 Task: Add Good Foods Avocado Mash with Sea Salt & Black Pepper 4 pack to the cart.
Action: Mouse moved to (779, 264)
Screenshot: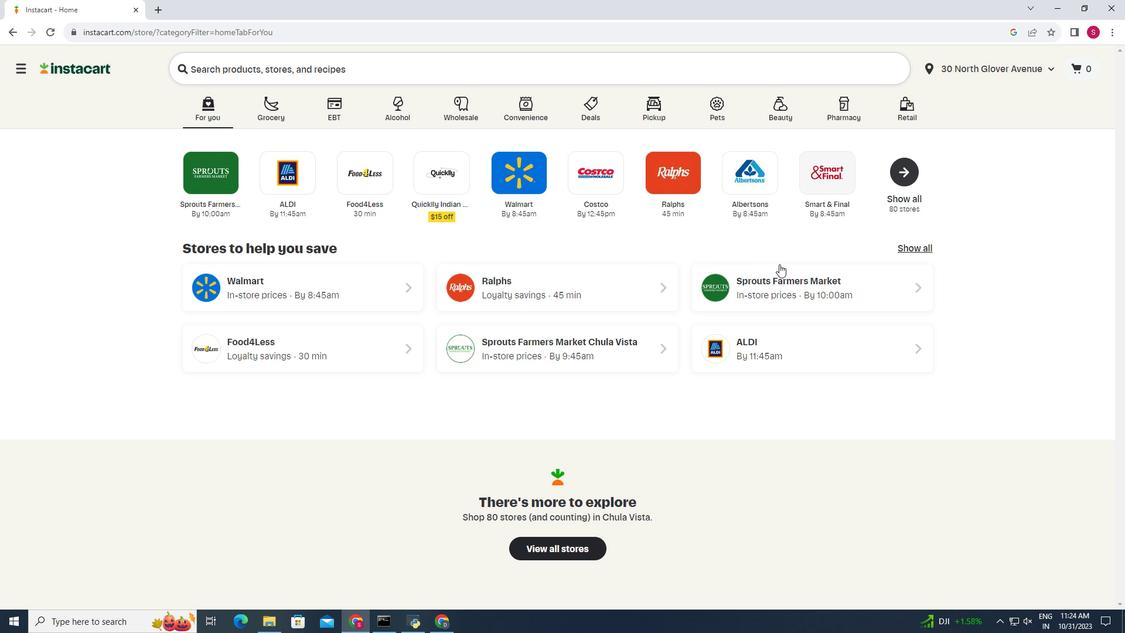 
Action: Mouse pressed left at (779, 264)
Screenshot: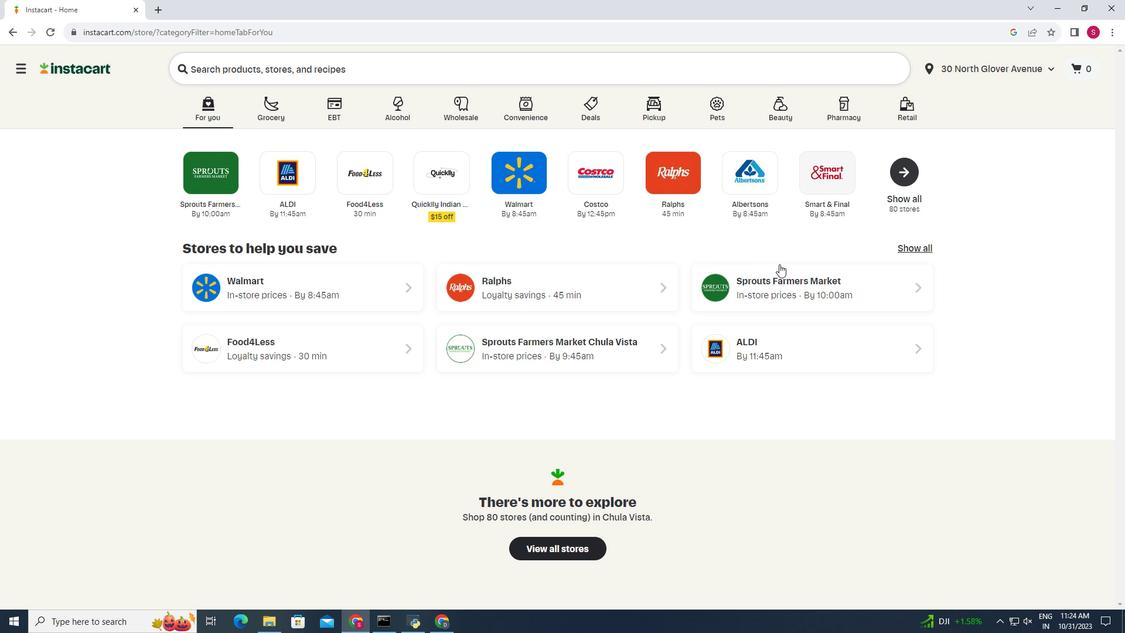 
Action: Mouse moved to (41, 514)
Screenshot: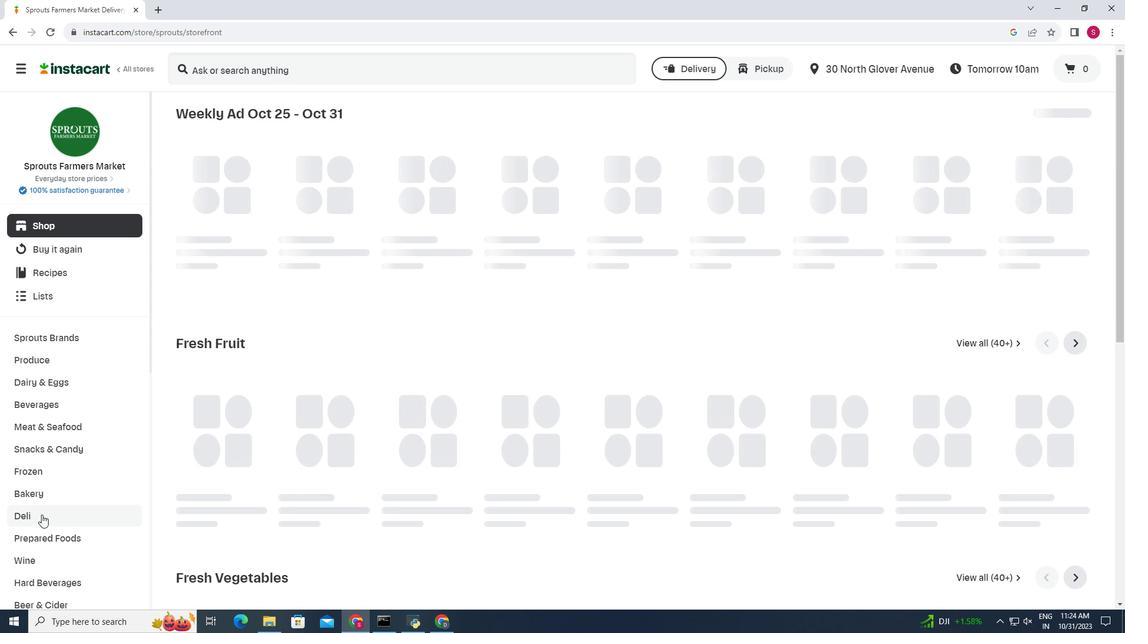 
Action: Mouse pressed left at (41, 514)
Screenshot: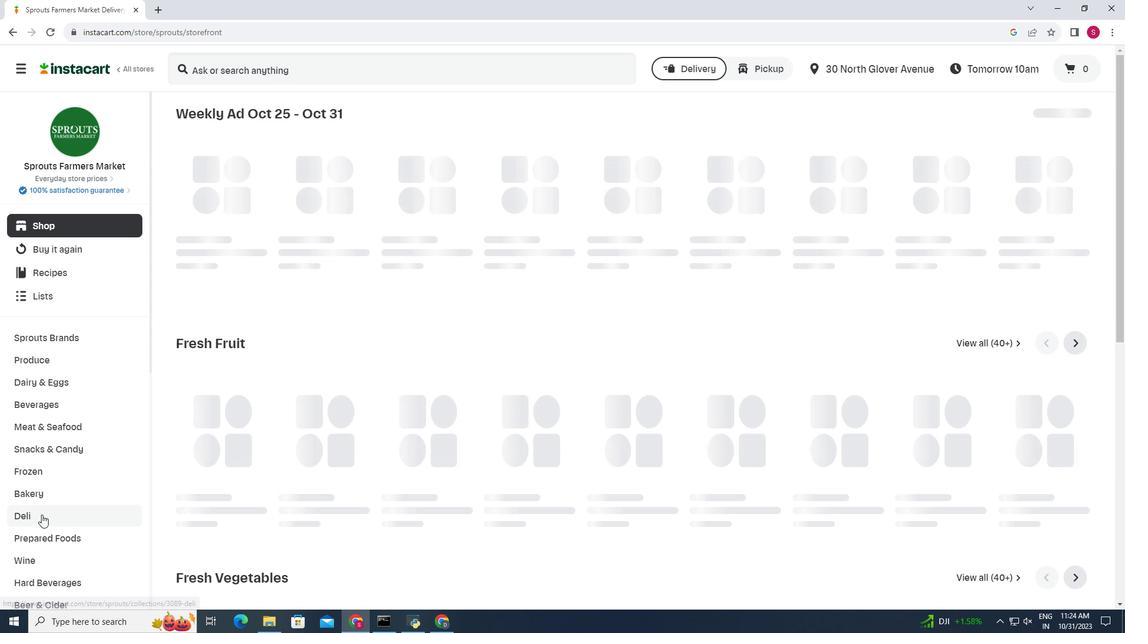 
Action: Mouse moved to (395, 147)
Screenshot: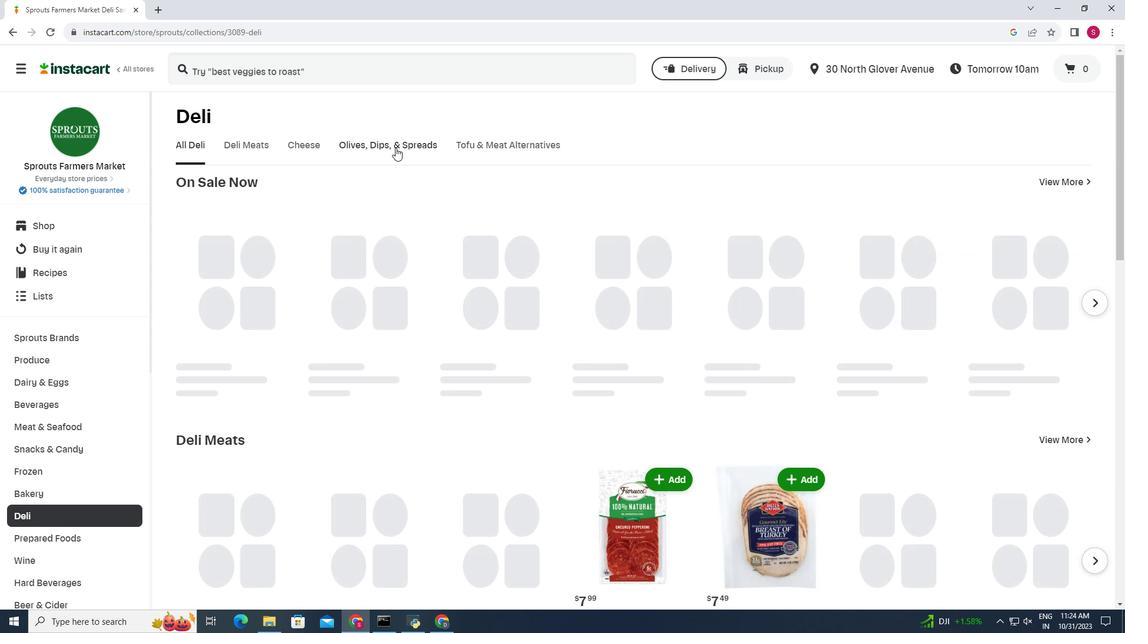 
Action: Mouse pressed left at (395, 147)
Screenshot: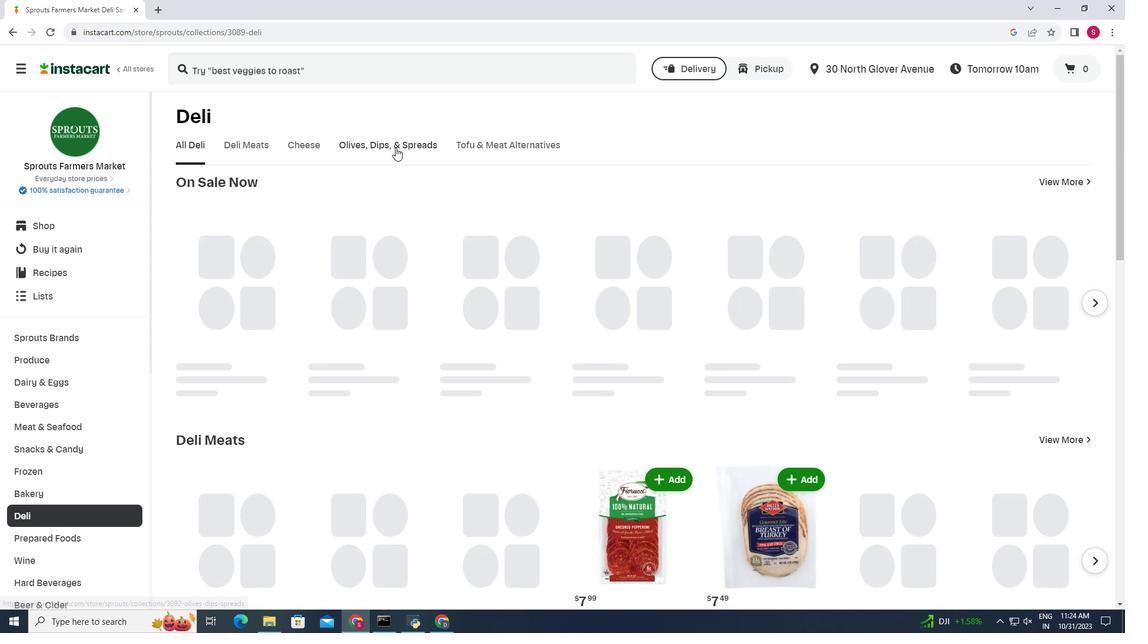
Action: Mouse moved to (610, 188)
Screenshot: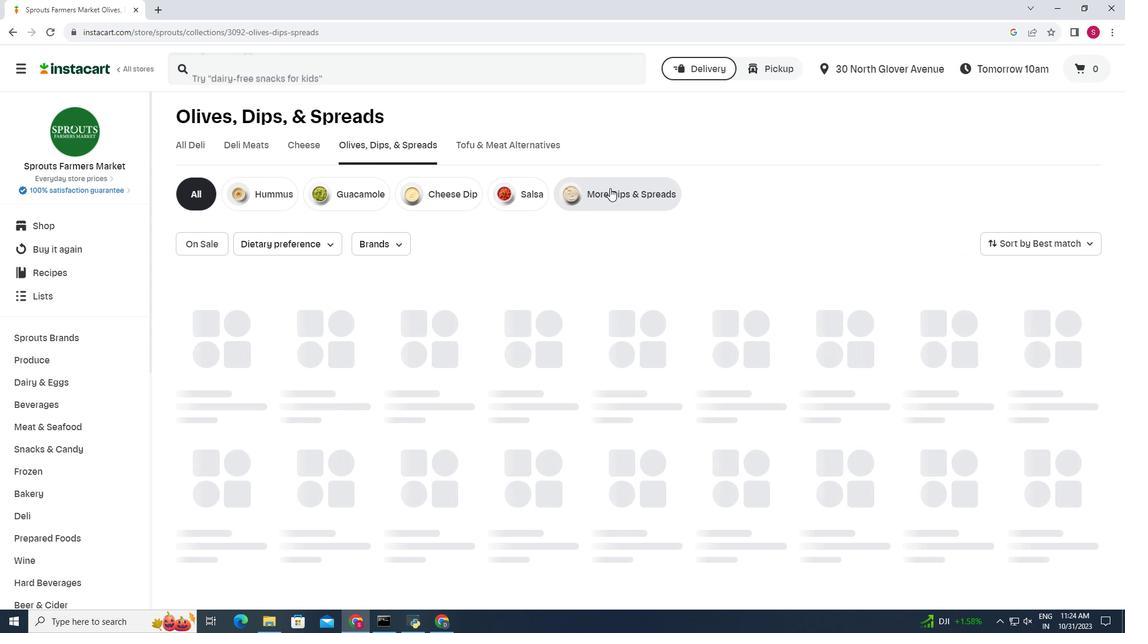 
Action: Mouse pressed left at (610, 188)
Screenshot: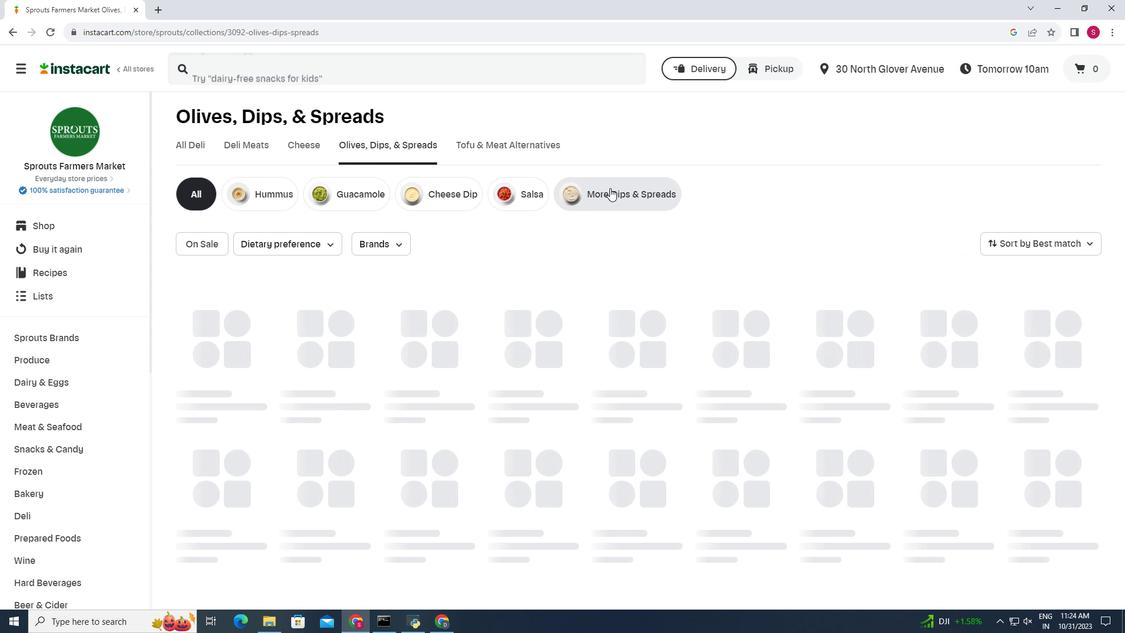 
Action: Mouse moved to (494, 250)
Screenshot: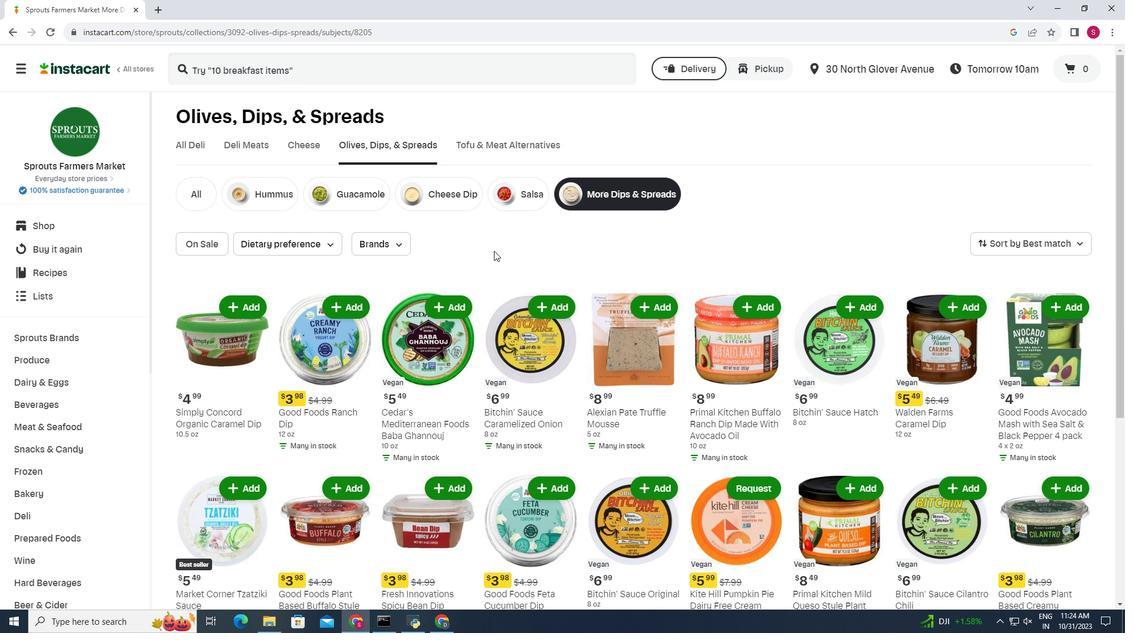 
Action: Mouse scrolled (494, 250) with delta (0, 0)
Screenshot: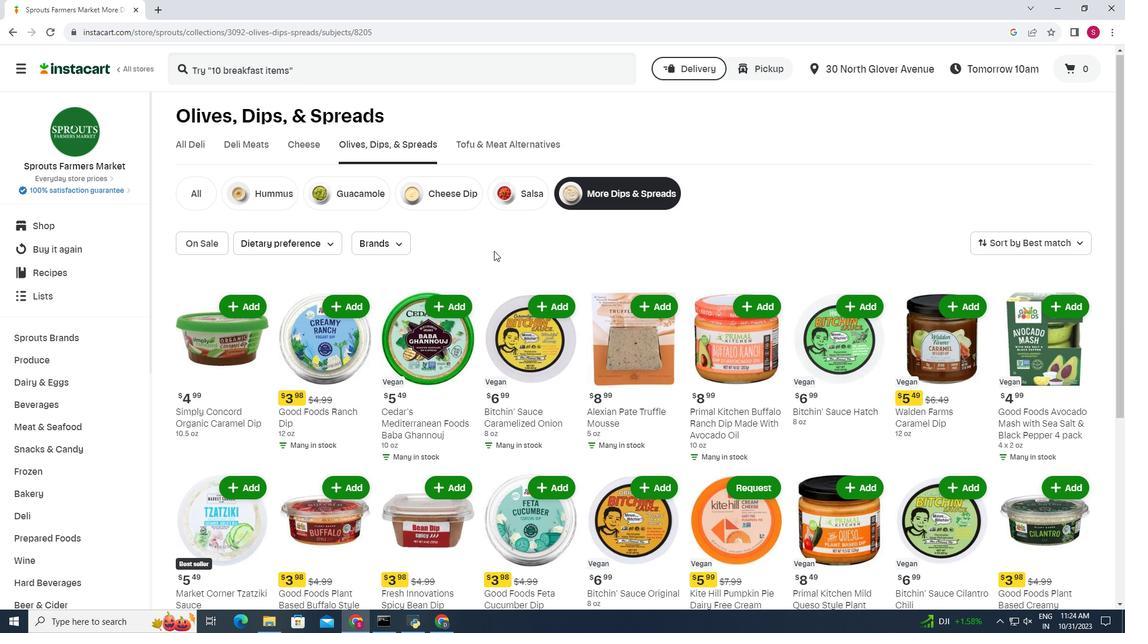 
Action: Mouse moved to (1054, 250)
Screenshot: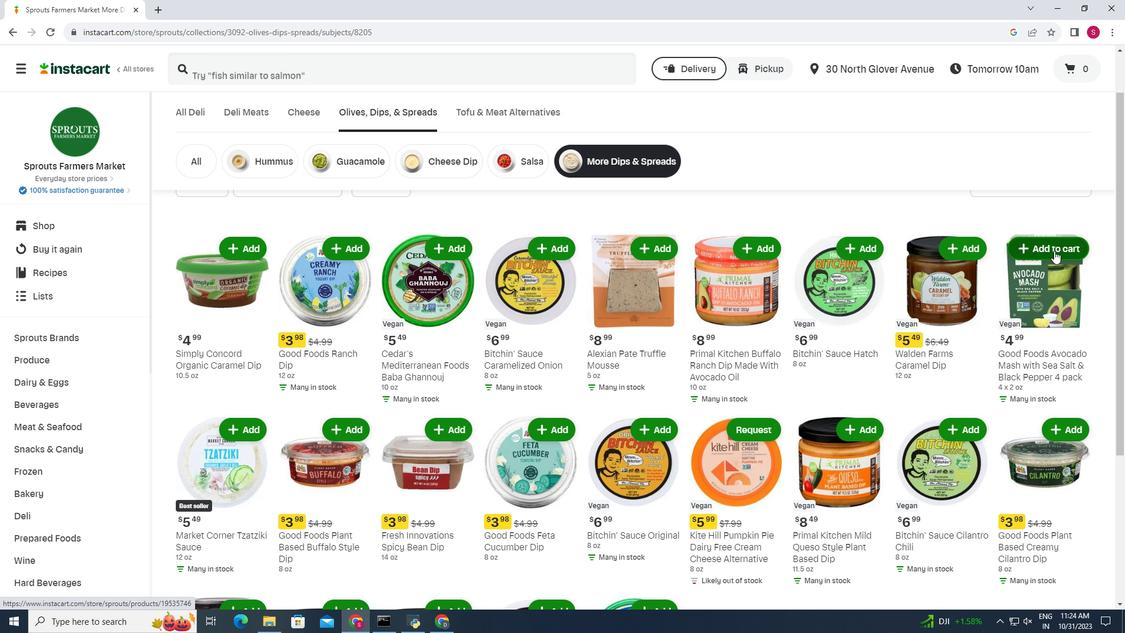 
Action: Mouse pressed left at (1054, 250)
Screenshot: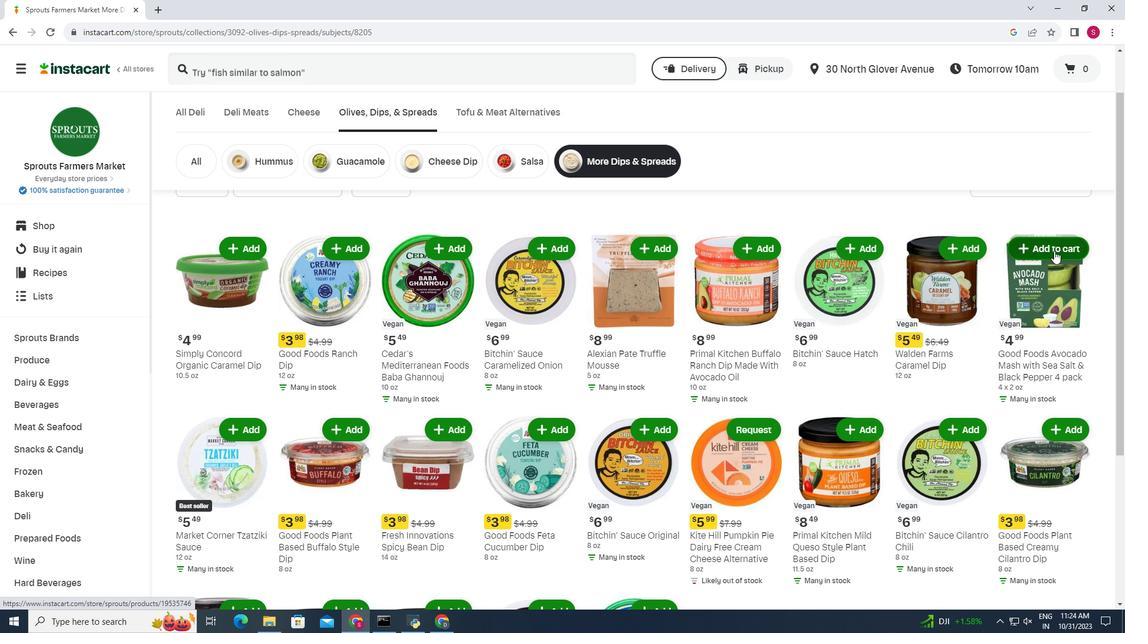 
Action: Mouse moved to (1082, 221)
Screenshot: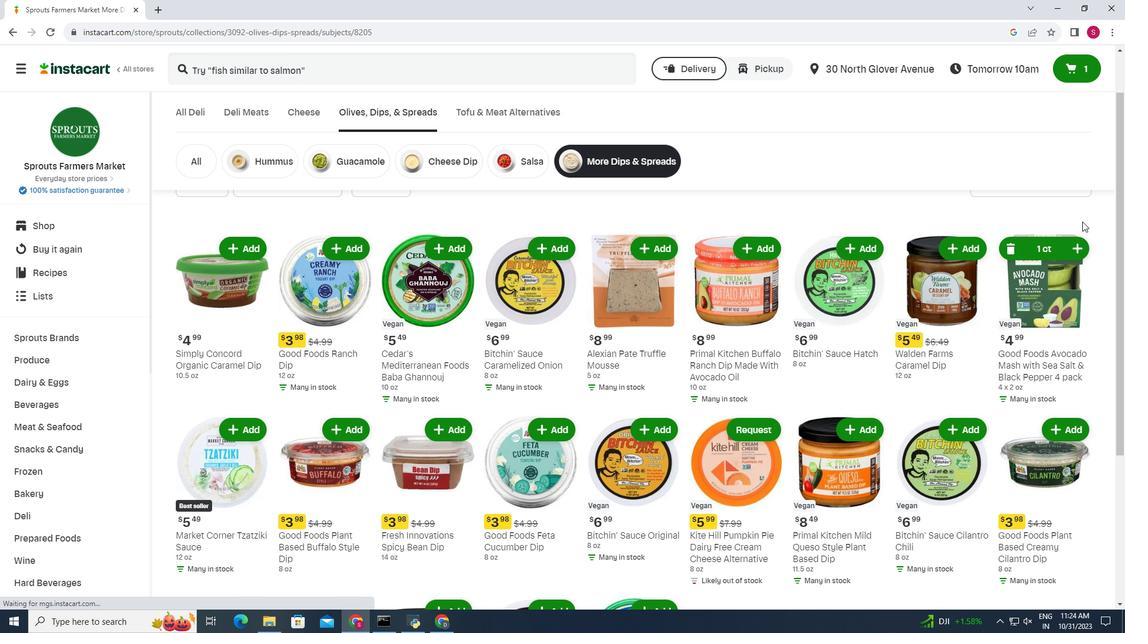
